 Task: Add current date to the page.
Action: Mouse moved to (140, 139)
Screenshot: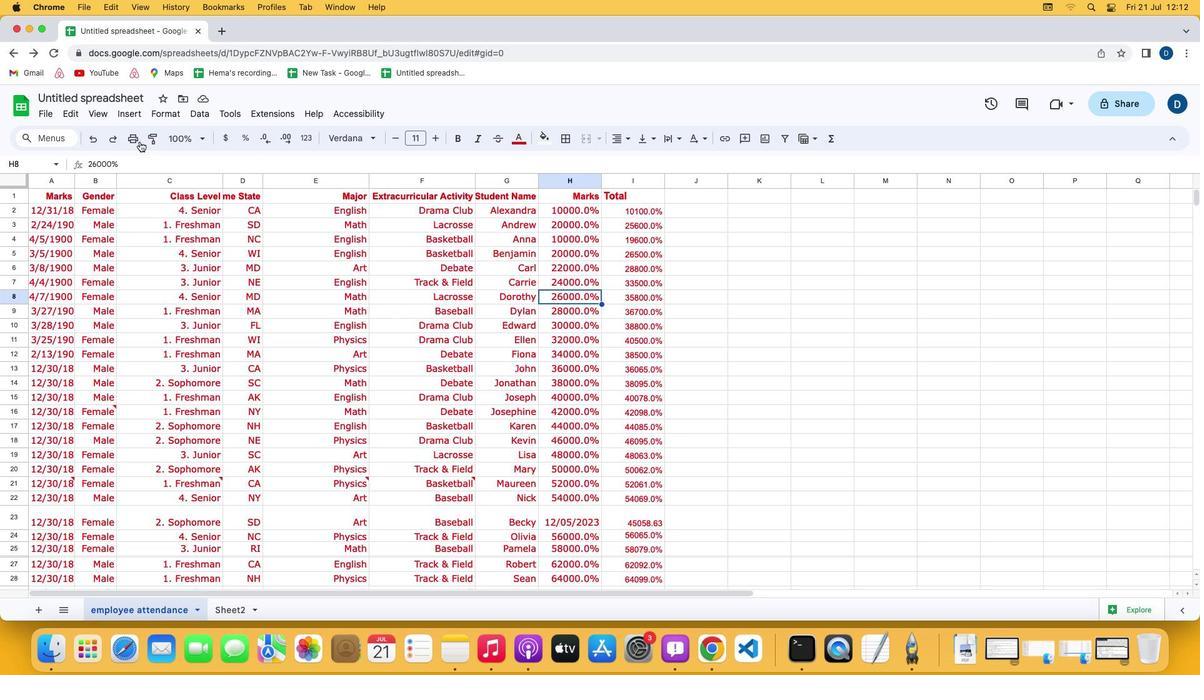
Action: Mouse pressed left at (140, 139)
Screenshot: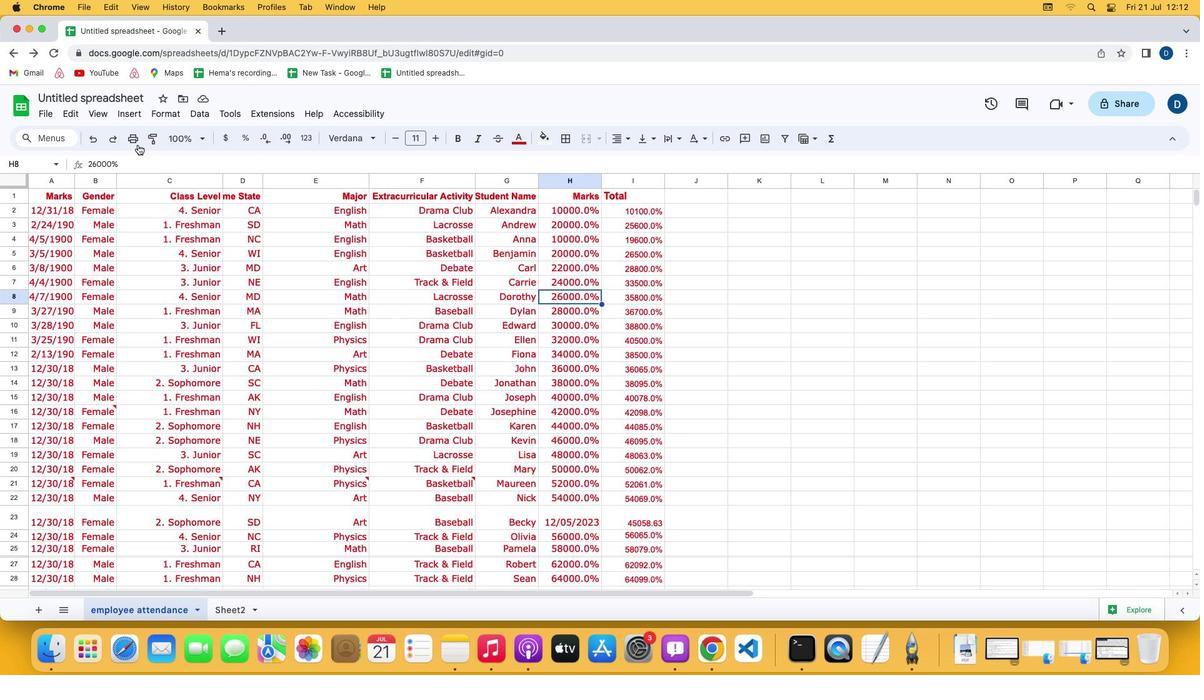 
Action: Mouse moved to (133, 139)
Screenshot: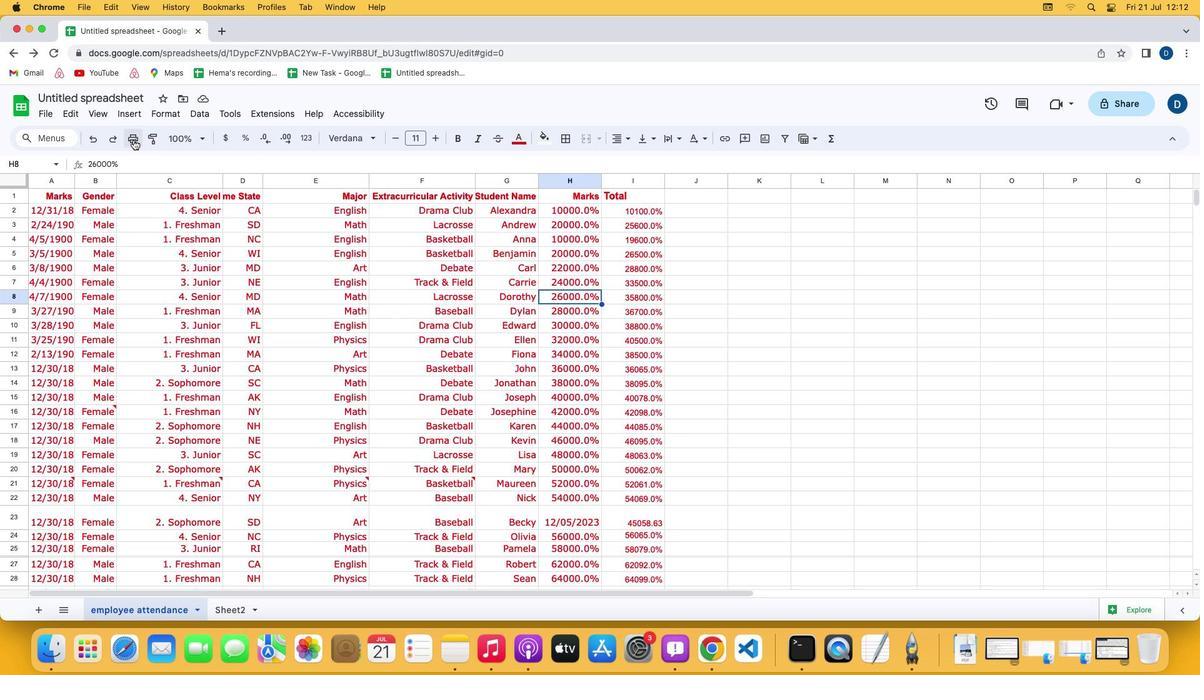 
Action: Mouse pressed left at (133, 139)
Screenshot: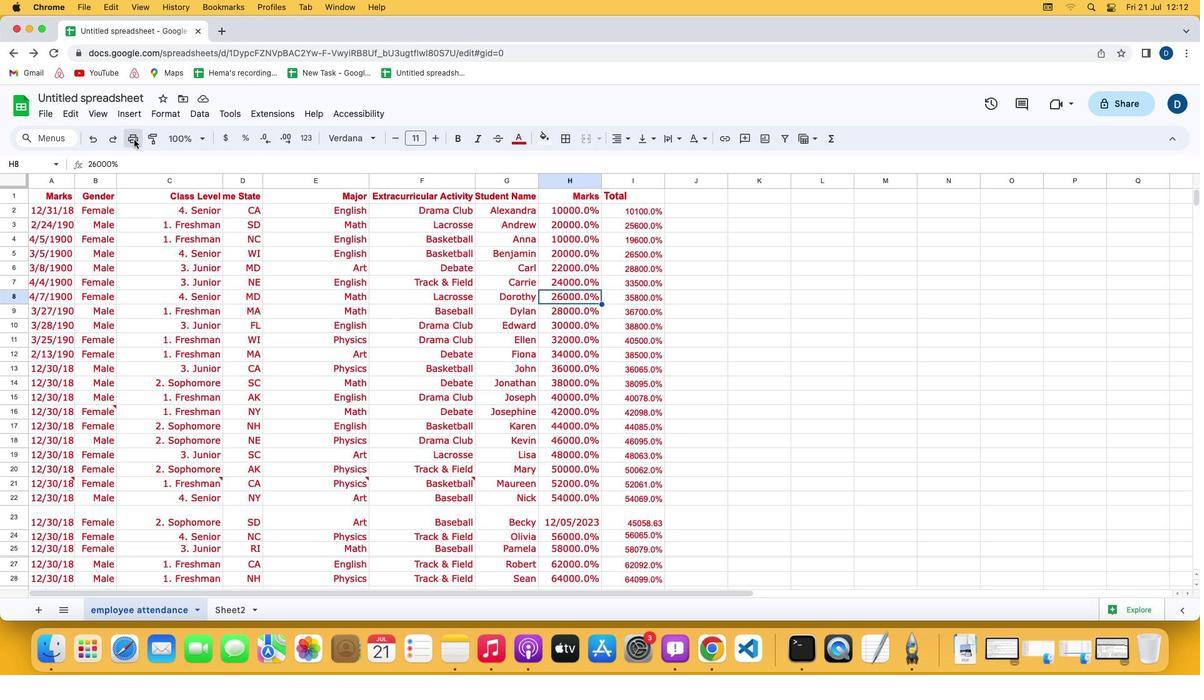 
Action: Mouse moved to (1176, 453)
Screenshot: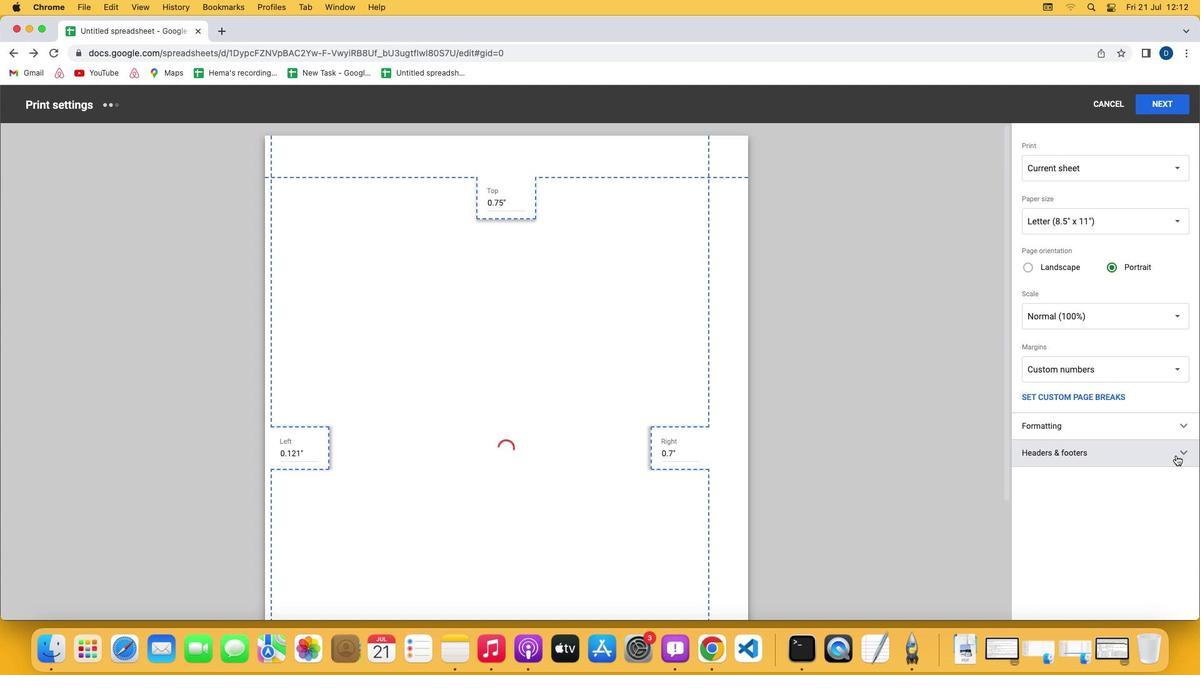 
Action: Mouse pressed left at (1176, 453)
Screenshot: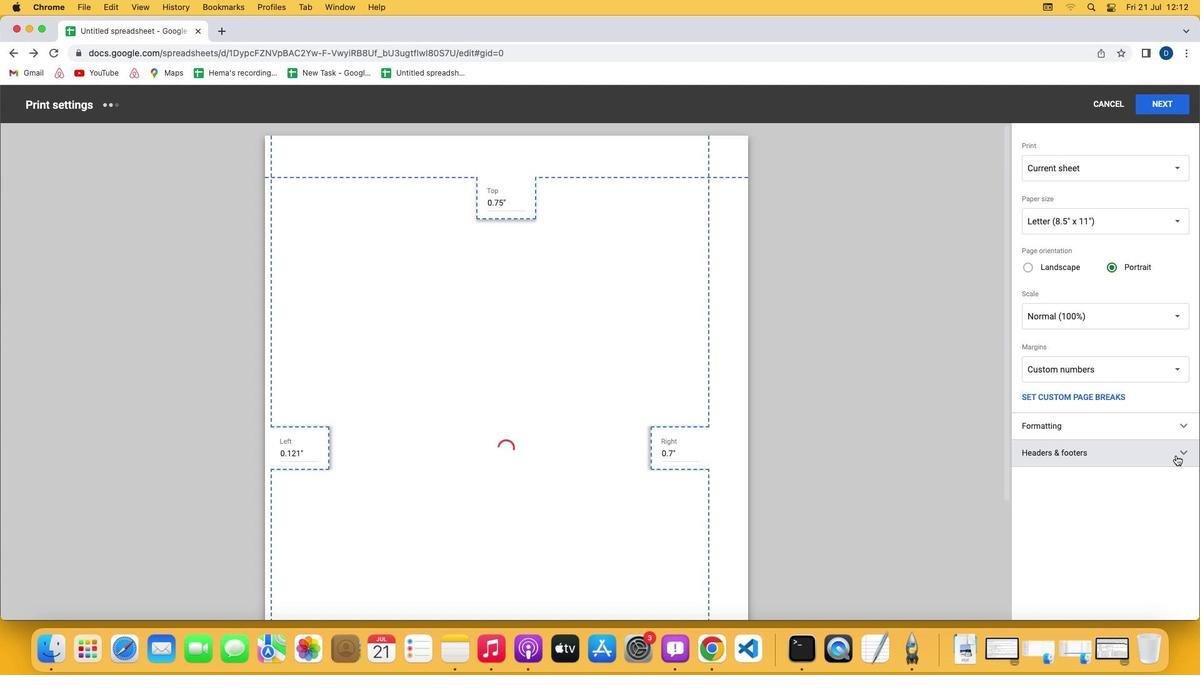 
Action: Mouse moved to (1030, 548)
Screenshot: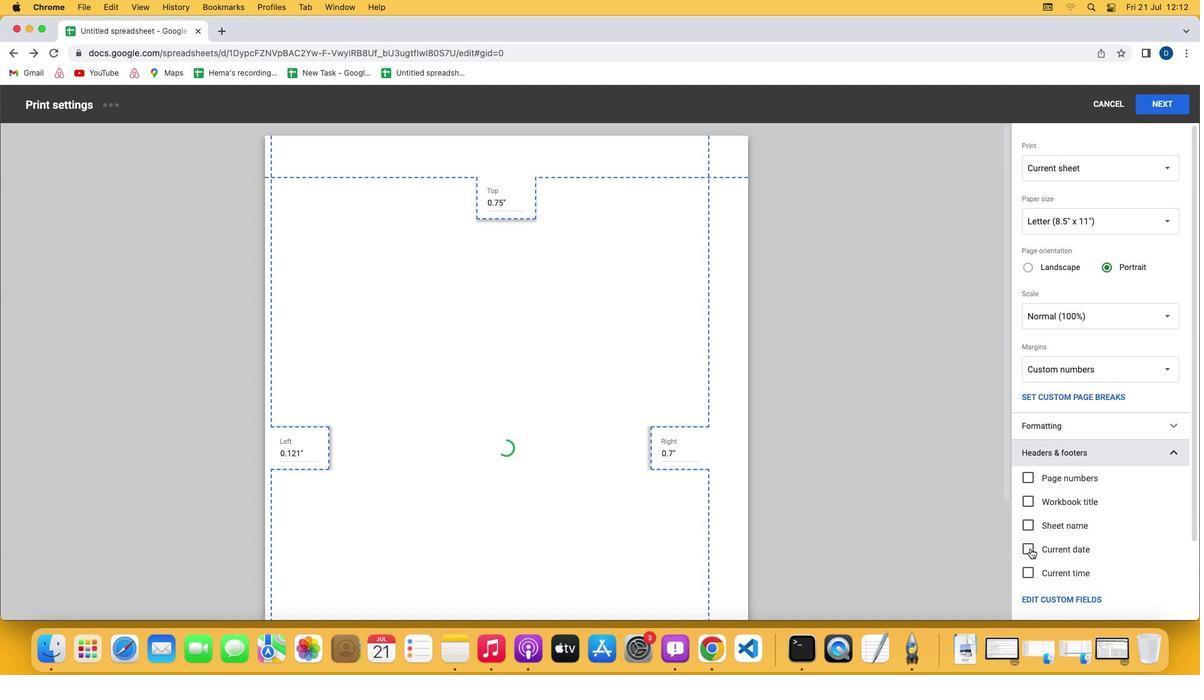 
Action: Mouse pressed left at (1030, 548)
Screenshot: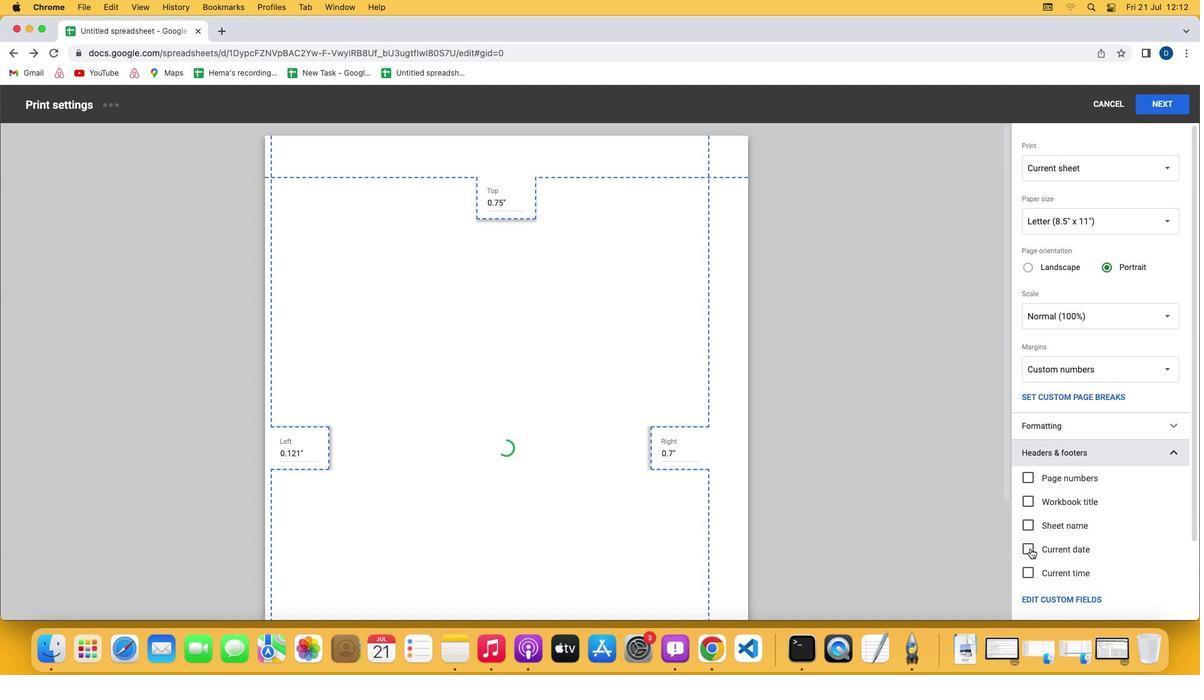 
